 Task: Create in the project WonderTech and in the Backlog issue 'Integrate a new feedback survey feature into an existing website to gather user feedback and suggestions' a child issue 'Integration with customer relationship management software', and assign it to team member softage.3@softage.net.
Action: Mouse moved to (564, 316)
Screenshot: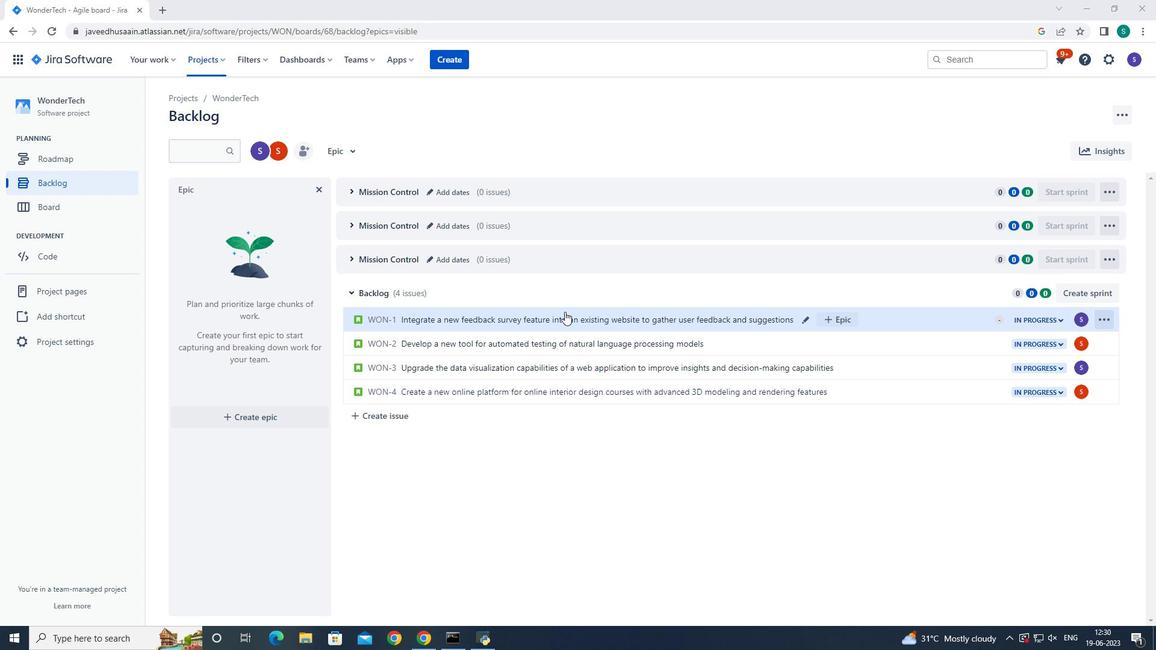 
Action: Mouse pressed left at (564, 316)
Screenshot: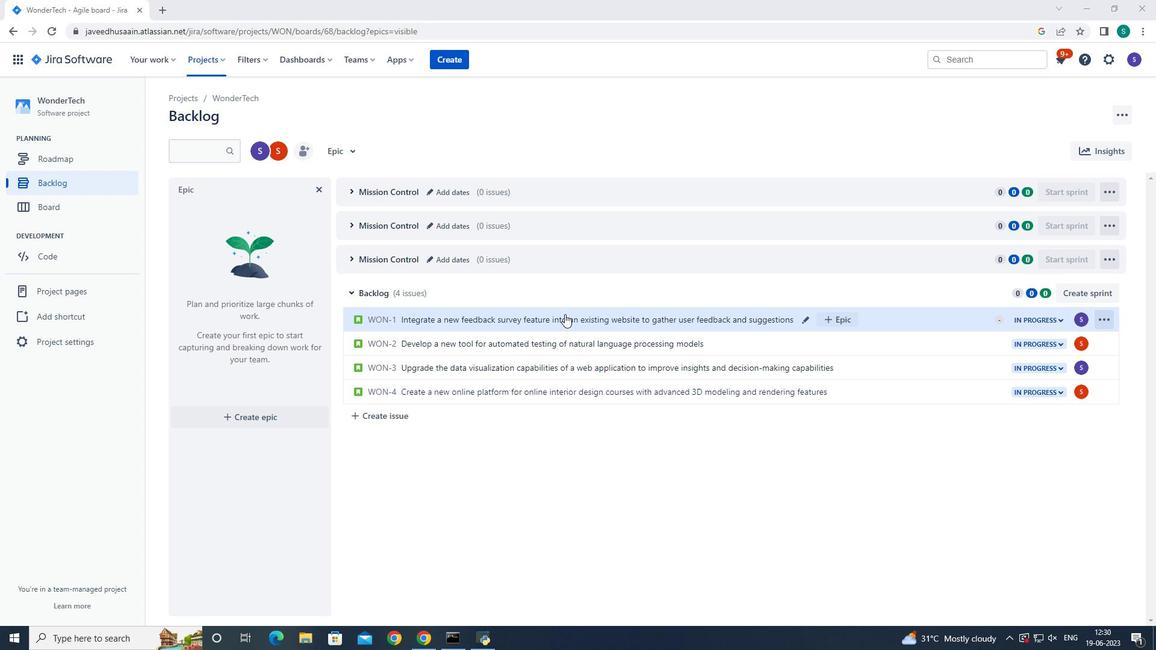 
Action: Mouse moved to (942, 283)
Screenshot: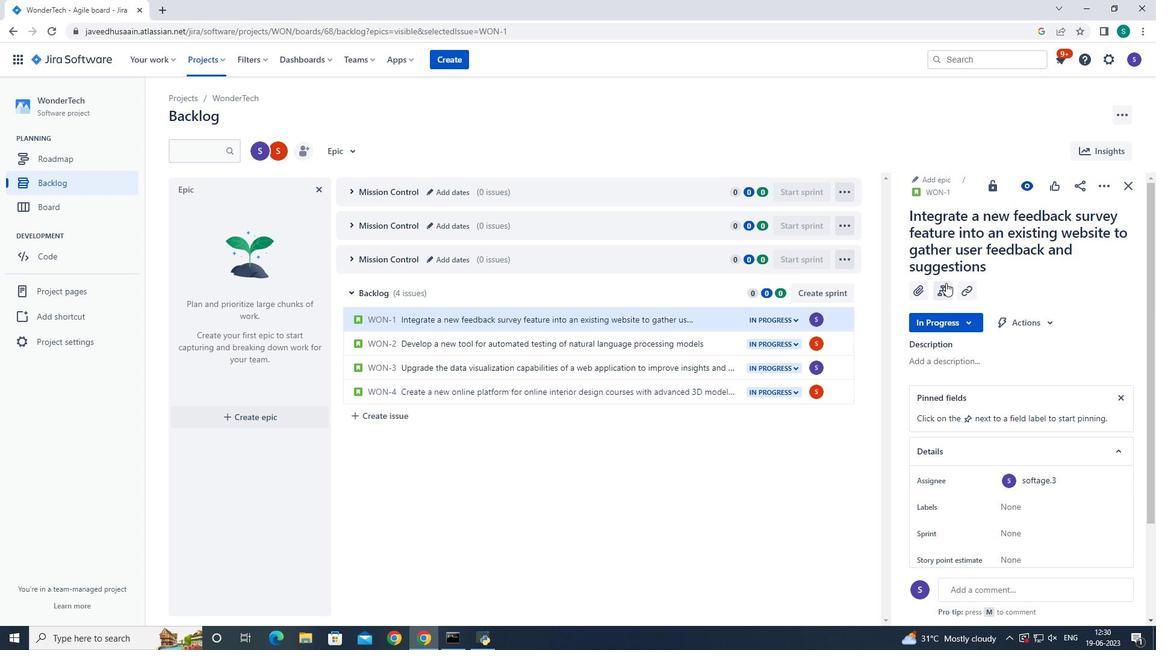 
Action: Mouse pressed left at (942, 283)
Screenshot: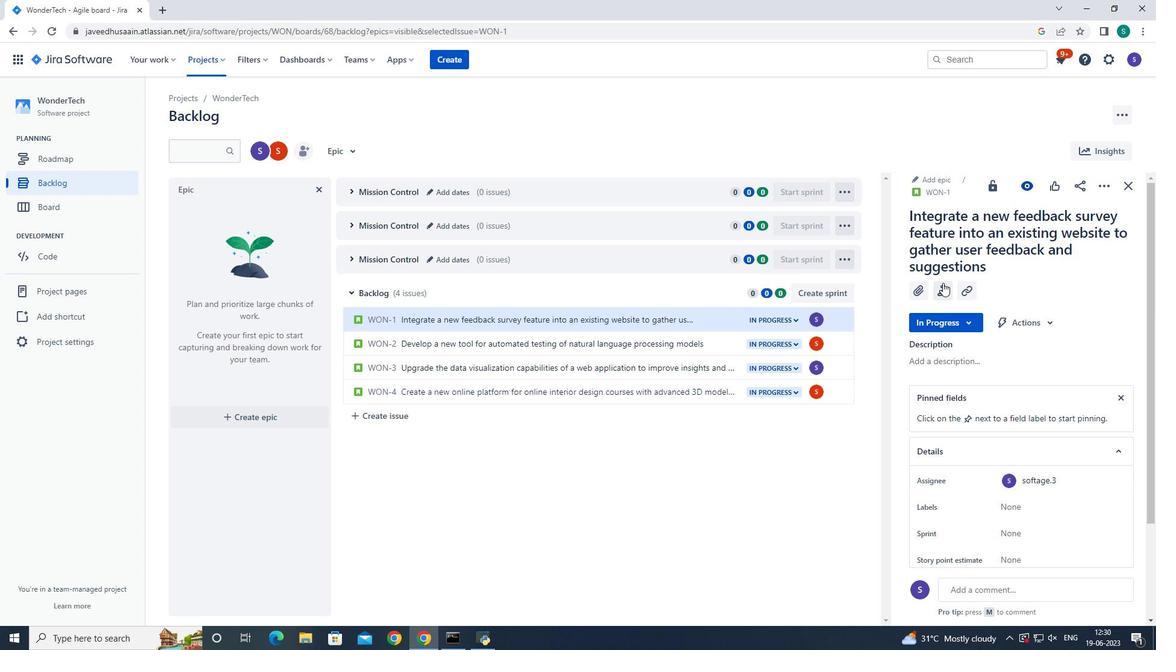 
Action: Mouse moved to (938, 388)
Screenshot: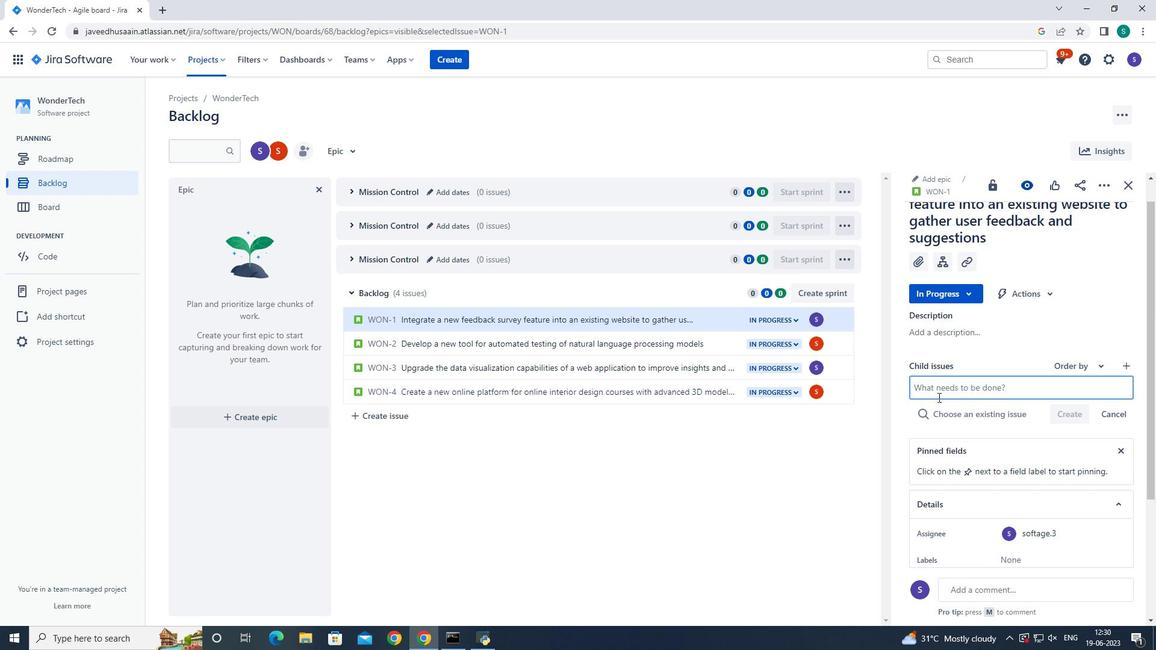 
Action: Mouse pressed left at (938, 388)
Screenshot: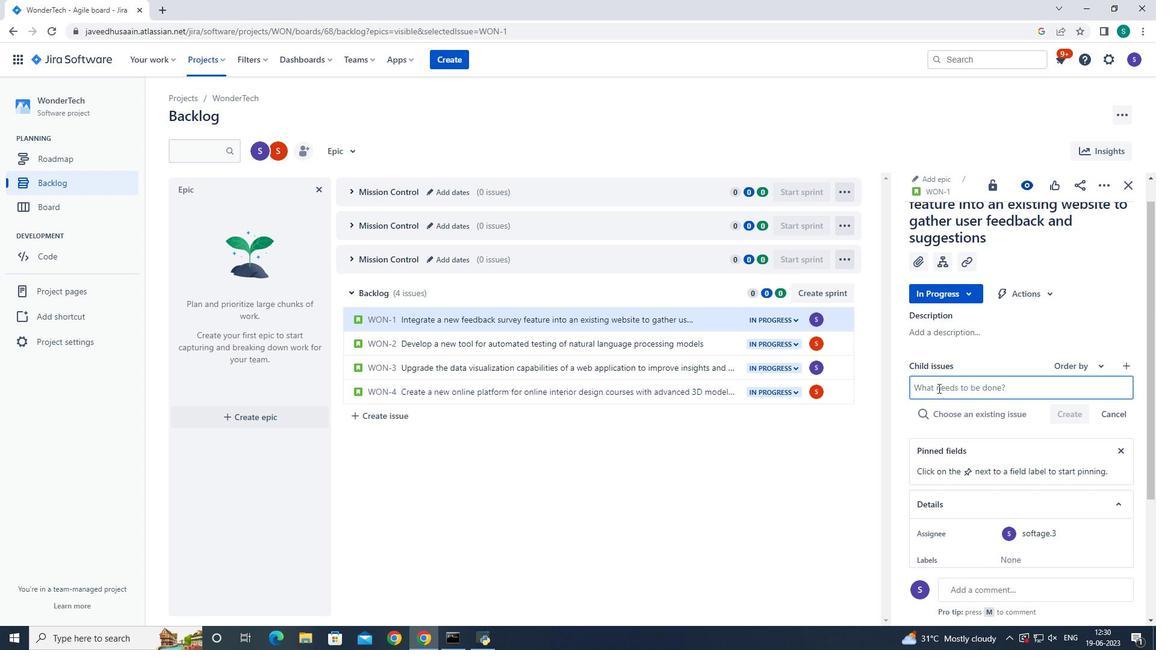 
Action: Key pressed <Key.shift>Integration<Key.space>with<Key.space>customer<Key.space>relationshgip<Key.backspace><Key.backspace><Key.backspace><Key.backspace><Key.backspace>ship<Key.space>management<Key.space>softa<Key.backspace>ware
Screenshot: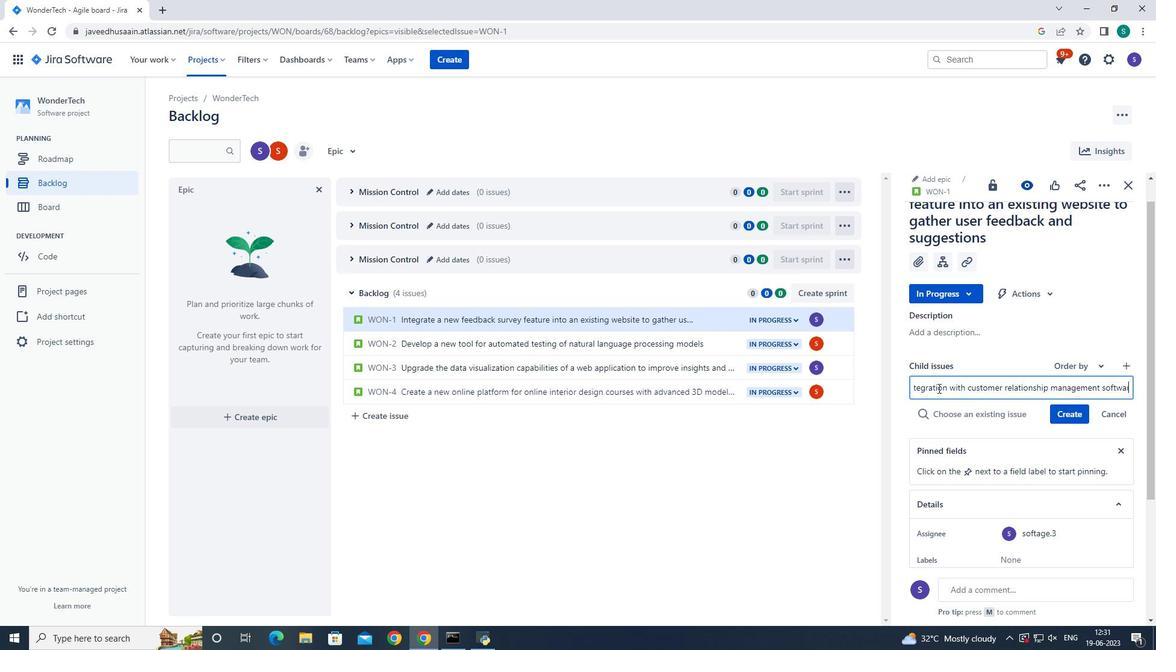 
Action: Mouse moved to (1065, 410)
Screenshot: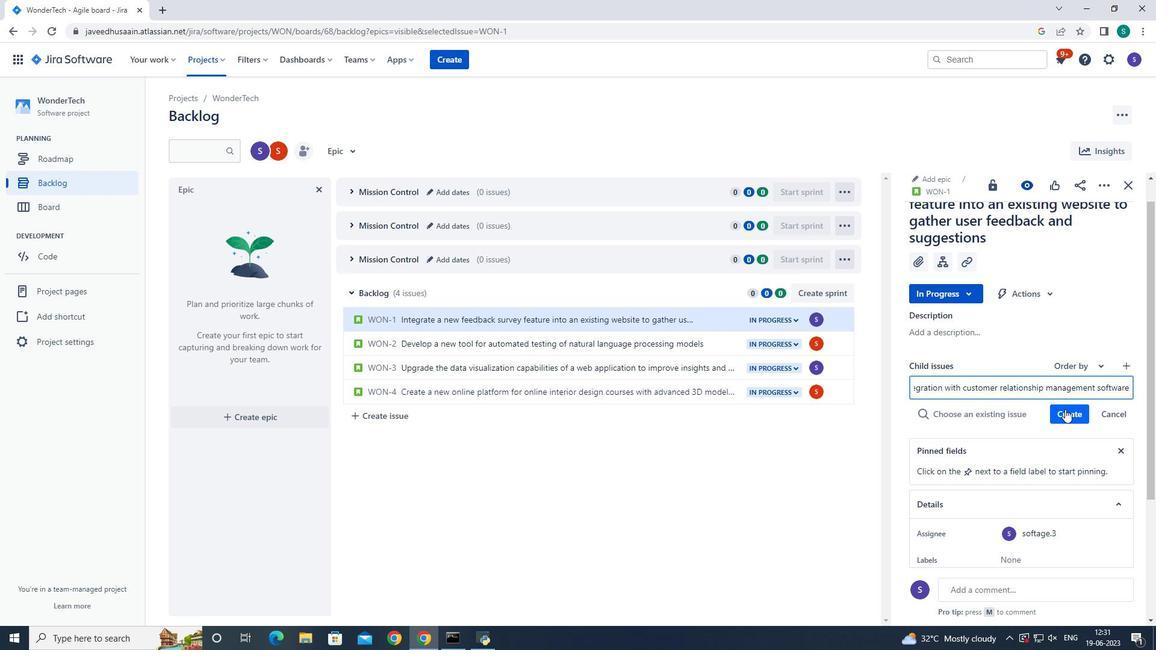 
Action: Mouse pressed left at (1065, 410)
Screenshot: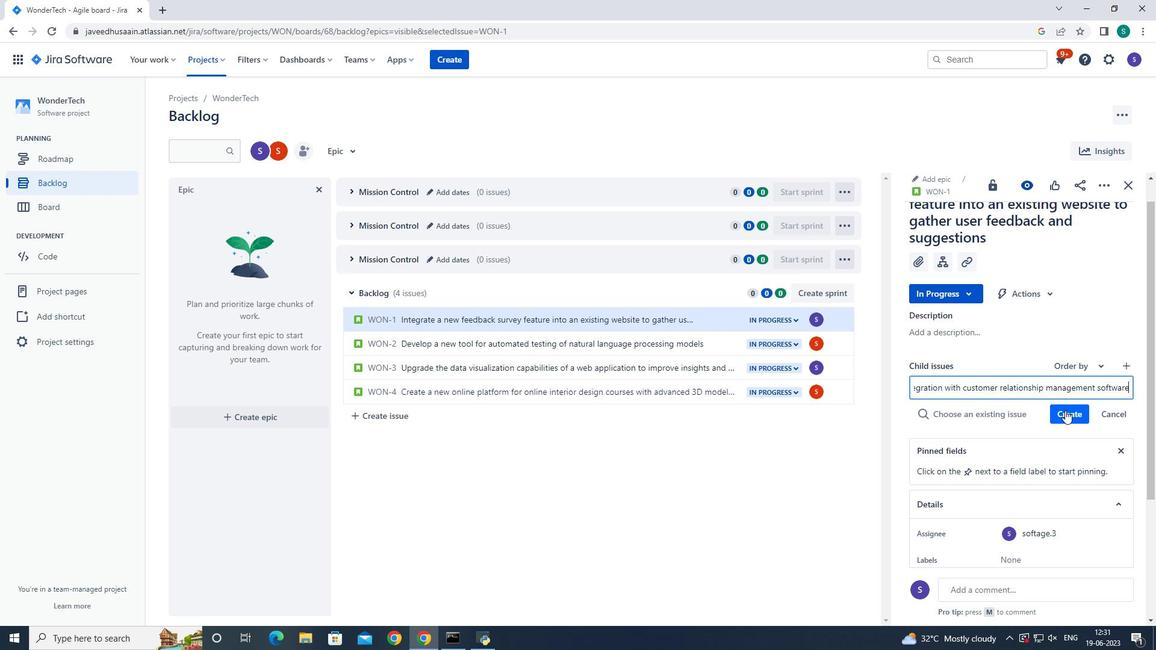 
Action: Mouse moved to (1079, 392)
Screenshot: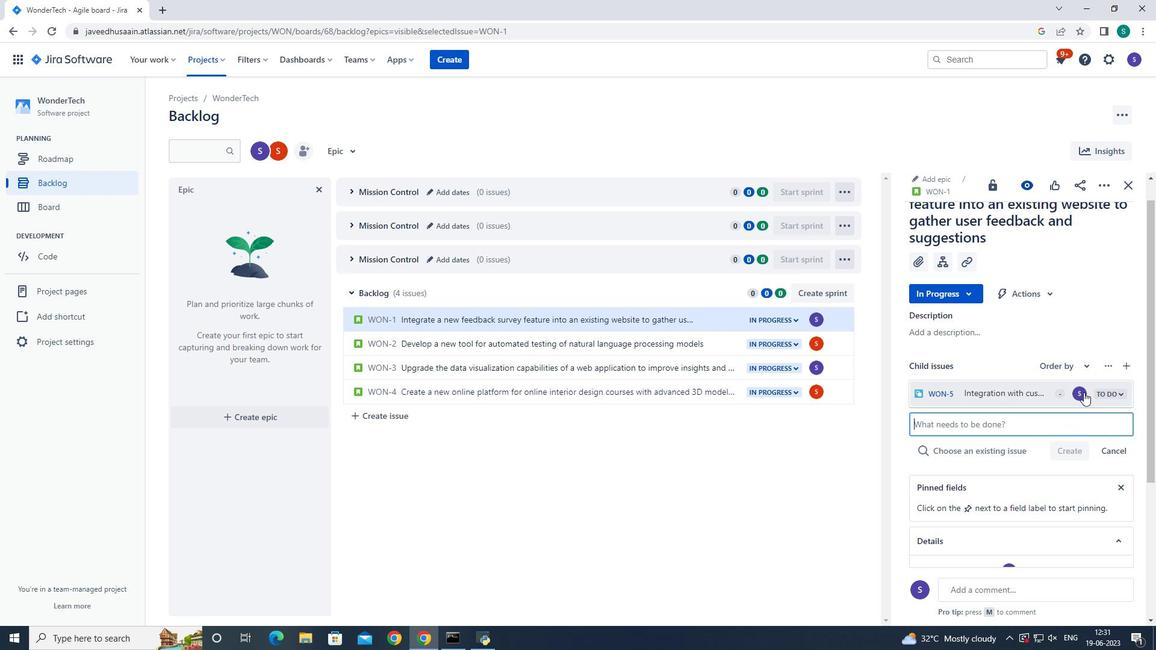 
Action: Mouse pressed left at (1079, 392)
Screenshot: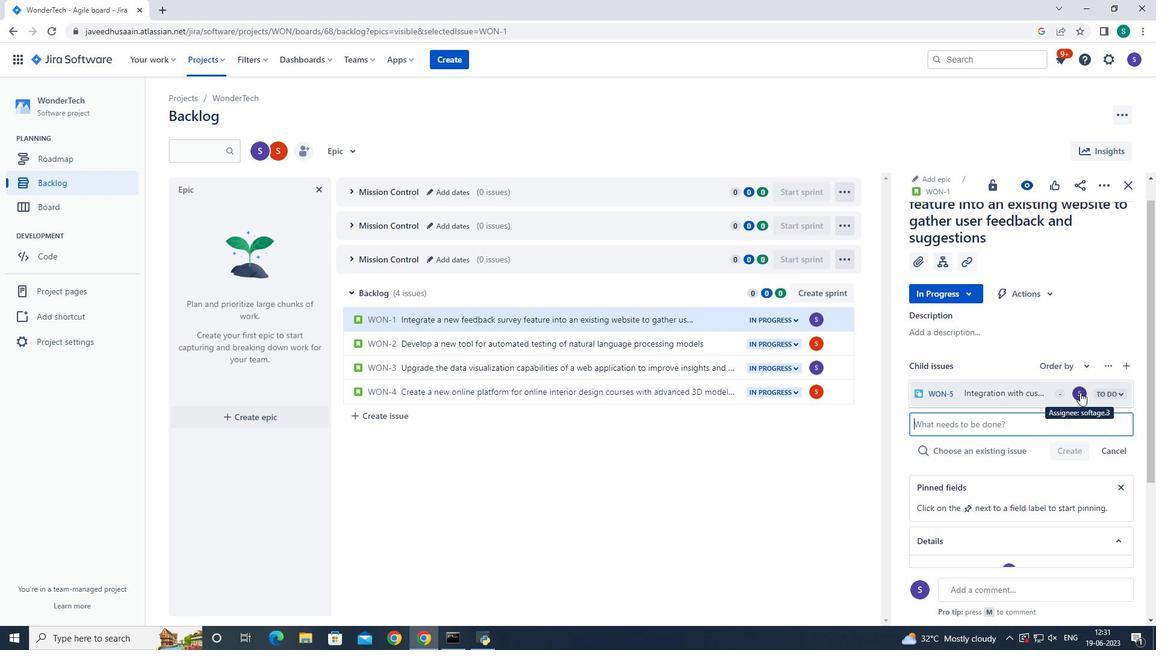 
Action: Key pressed <Key.backspace>sofat<Key.backspace><Key.backspace>tage.3<Key.shift>@softage.net
Screenshot: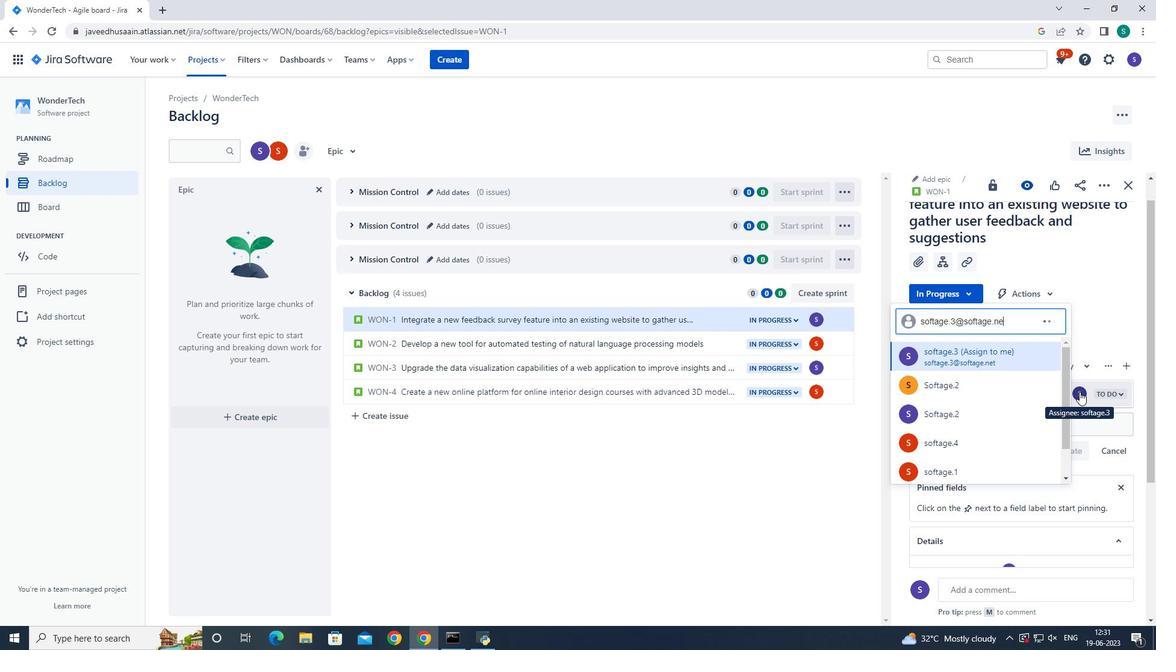 
Action: Mouse moved to (962, 395)
Screenshot: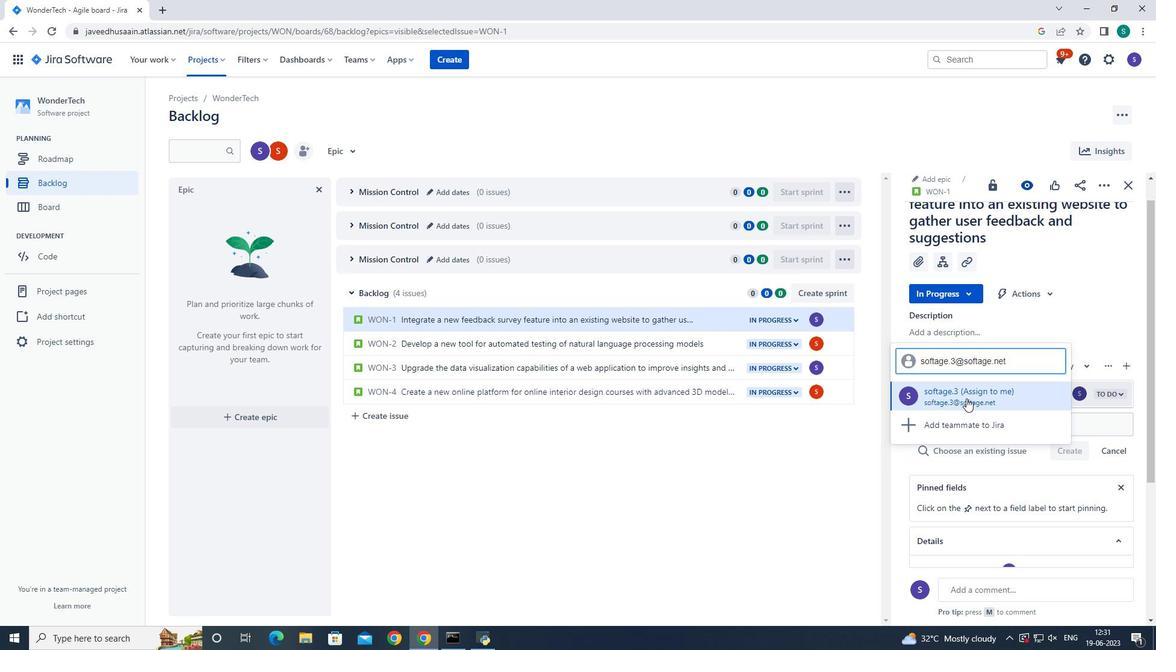 
Action: Mouse pressed left at (962, 395)
Screenshot: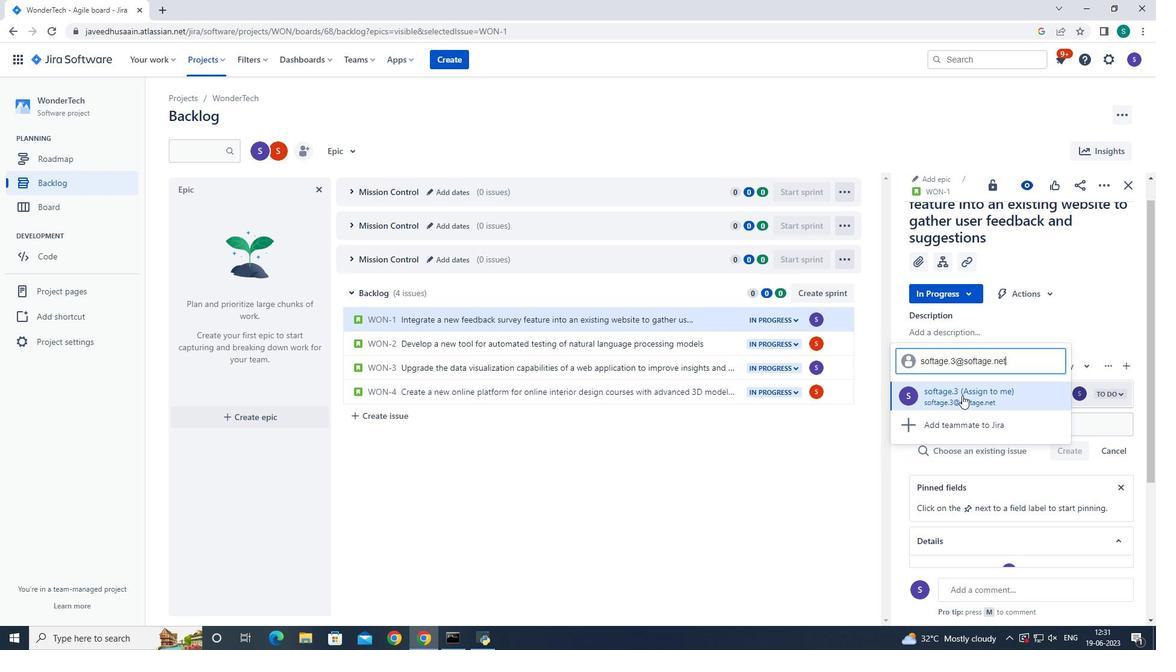 
Action: Mouse moved to (1093, 440)
Screenshot: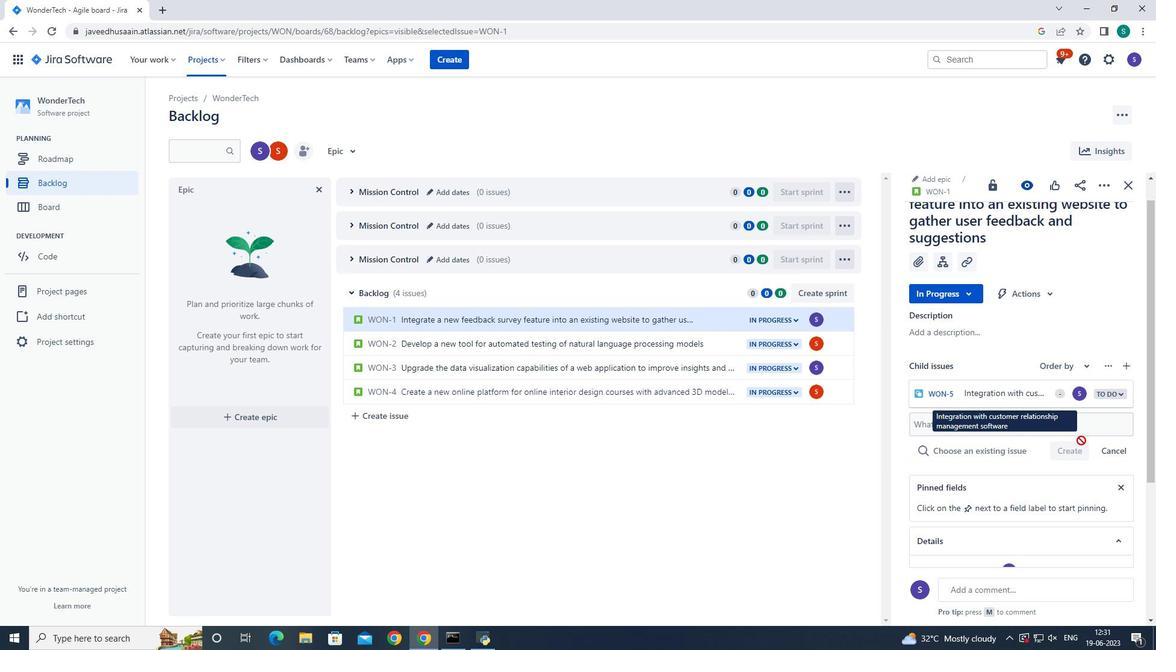 
